 Task: Create a rule when a due date between working days ago is set on a card by anyone except me.
Action: Mouse moved to (693, 192)
Screenshot: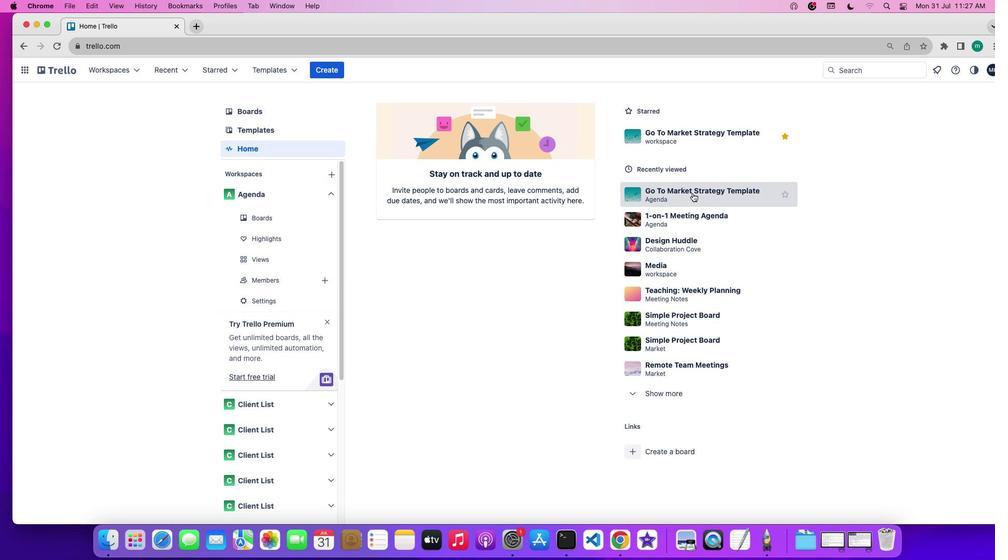 
Action: Mouse pressed left at (693, 192)
Screenshot: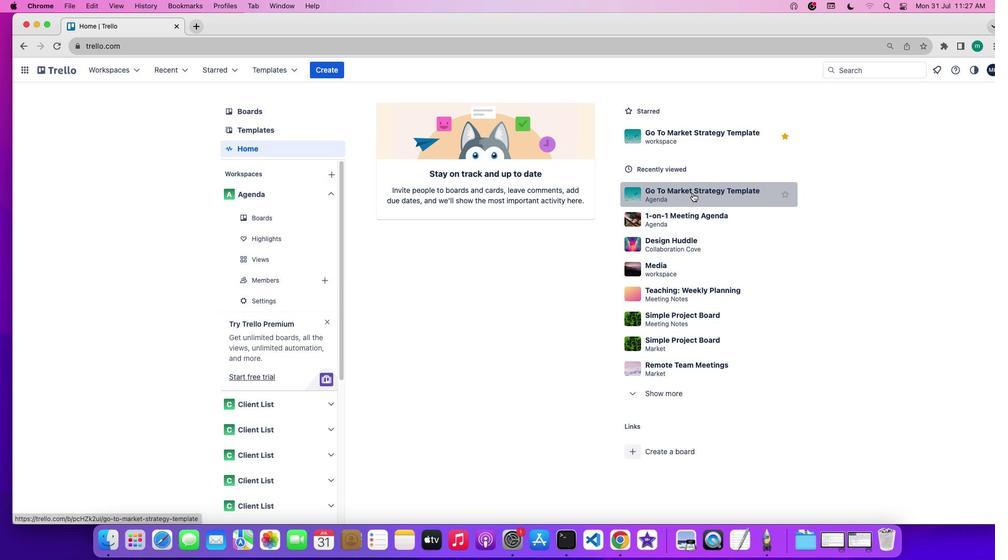 
Action: Mouse moved to (898, 226)
Screenshot: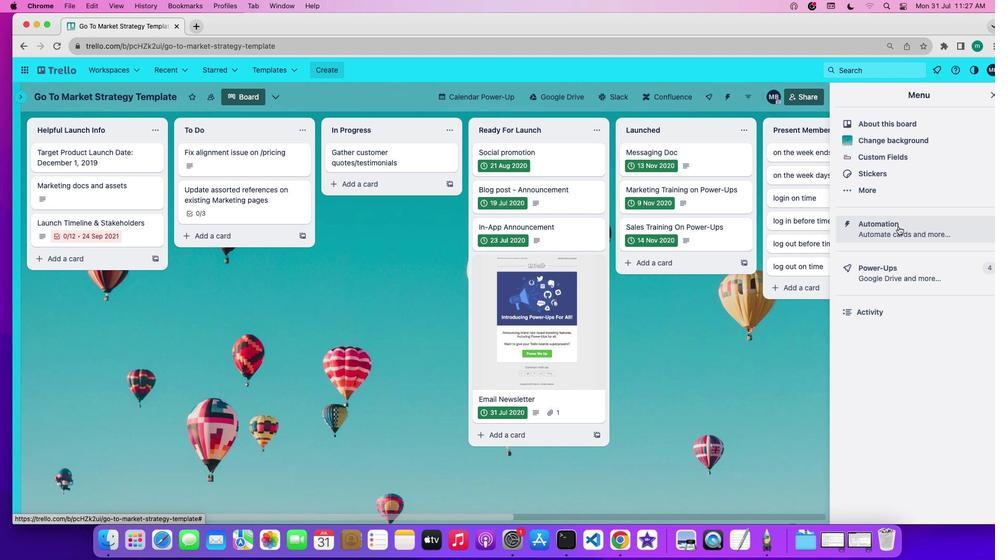 
Action: Mouse pressed left at (898, 226)
Screenshot: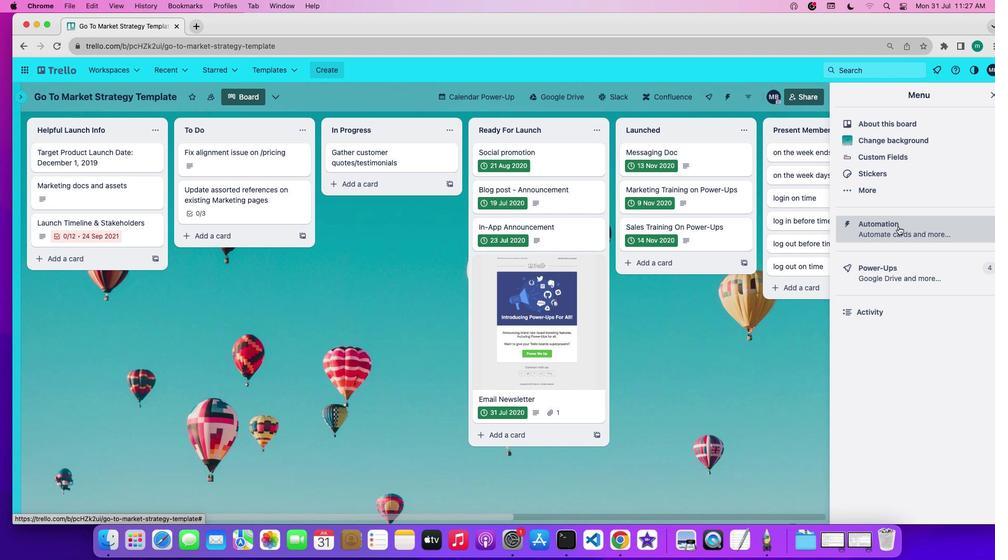
Action: Mouse moved to (58, 182)
Screenshot: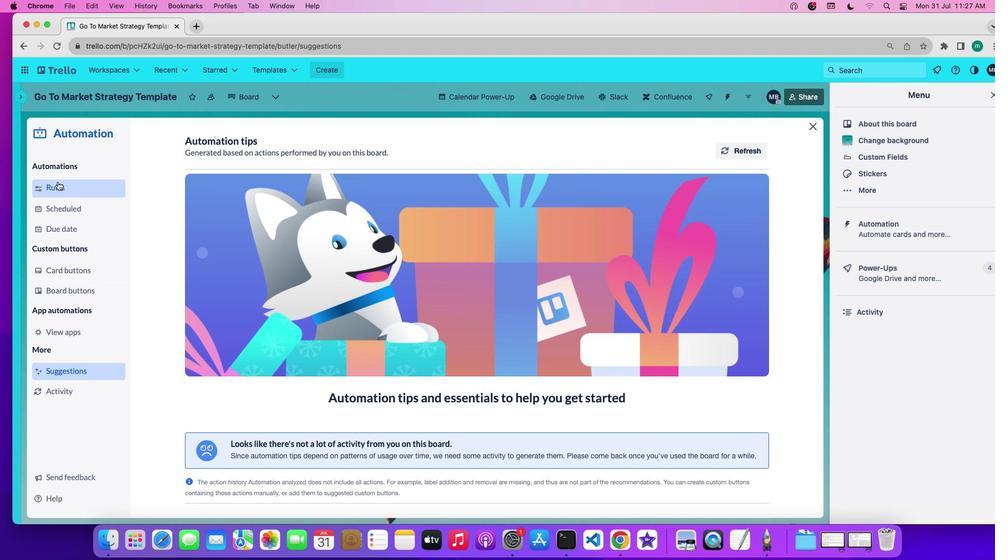 
Action: Mouse pressed left at (58, 182)
Screenshot: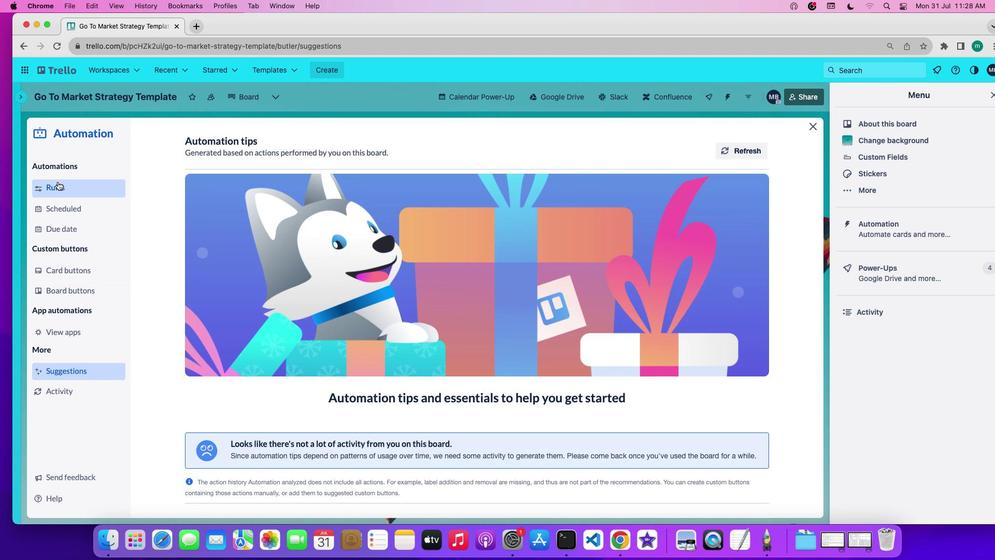 
Action: Mouse moved to (233, 367)
Screenshot: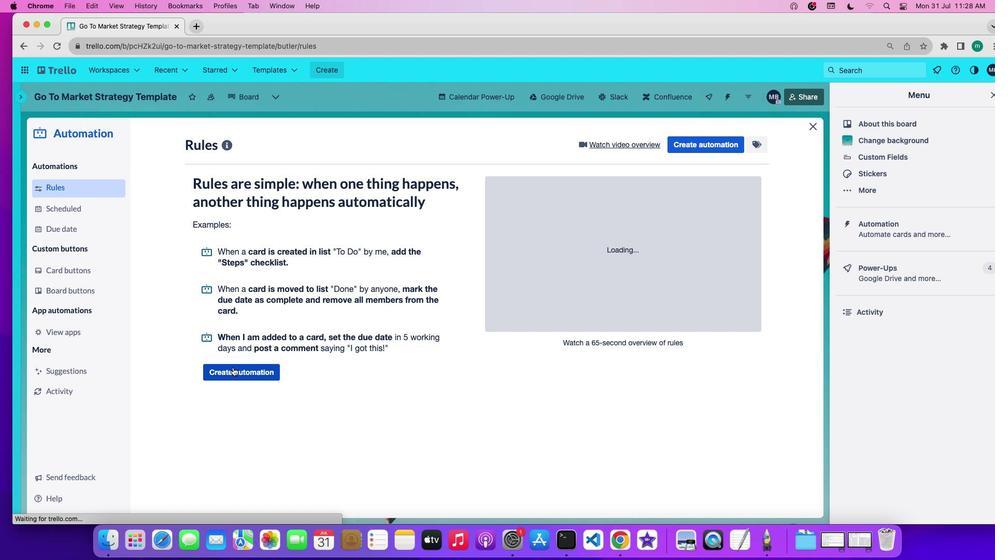 
Action: Mouse pressed left at (233, 367)
Screenshot: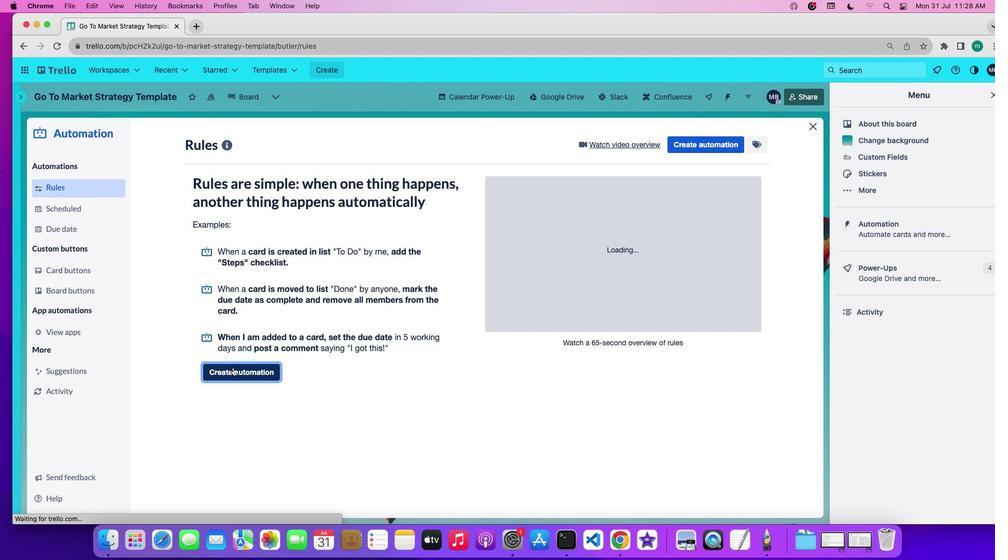 
Action: Mouse moved to (450, 244)
Screenshot: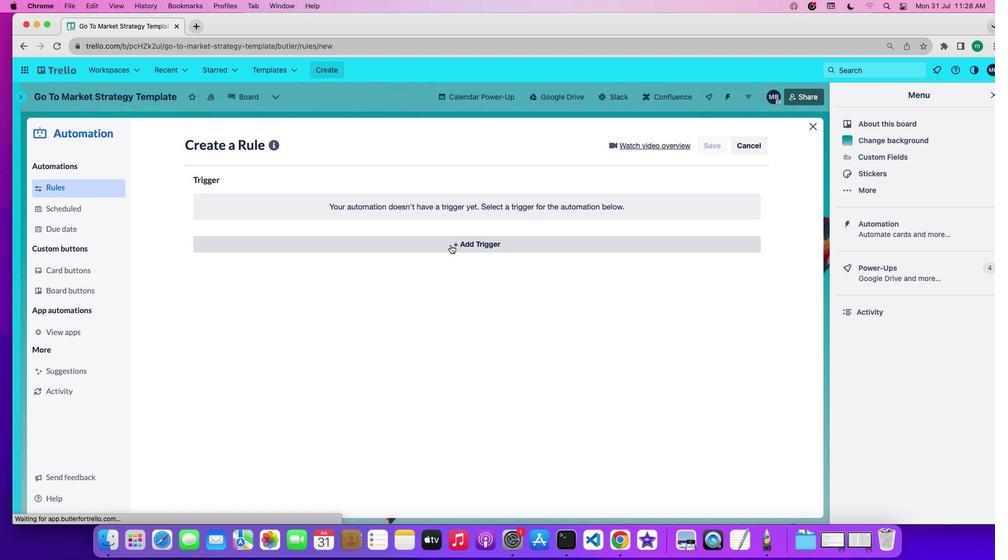 
Action: Mouse pressed left at (450, 244)
Screenshot: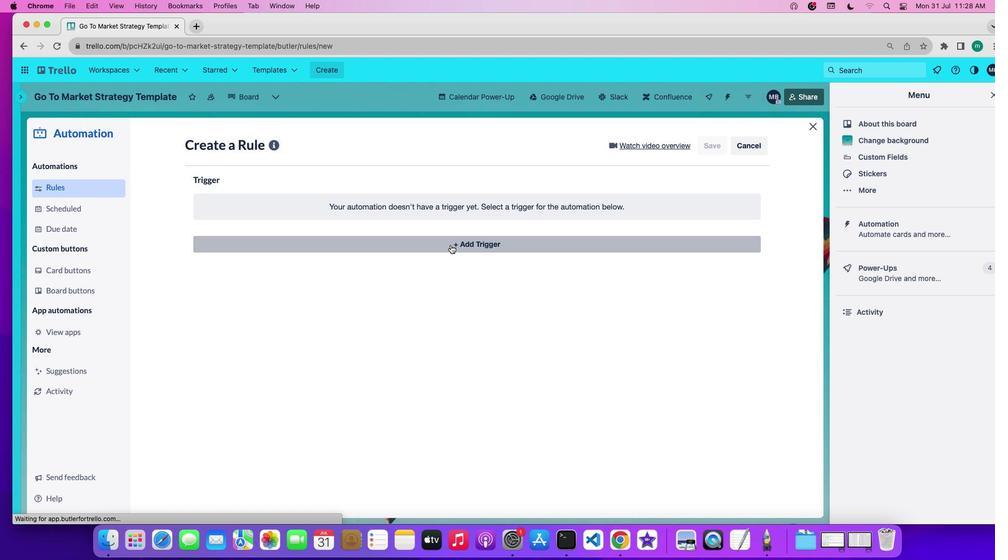 
Action: Mouse moved to (316, 274)
Screenshot: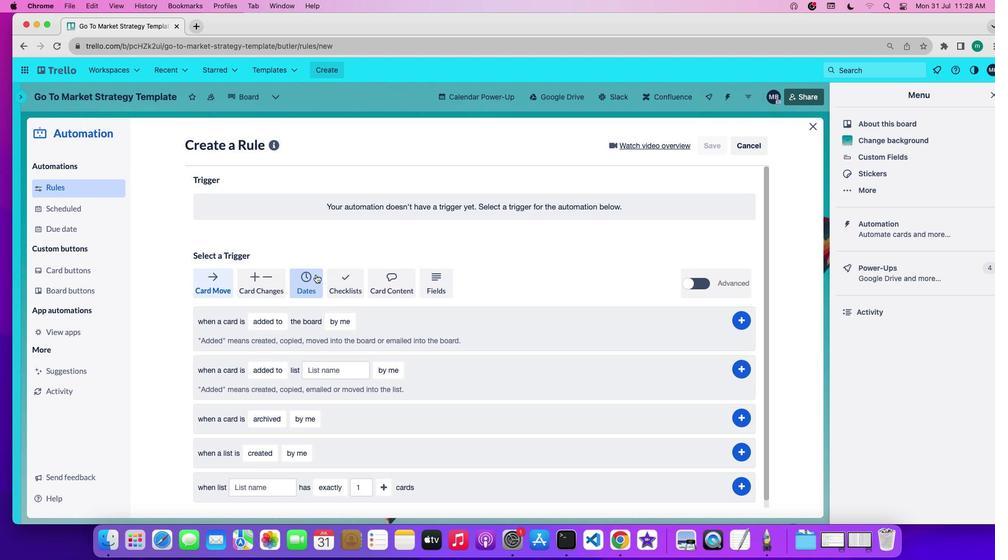 
Action: Mouse pressed left at (316, 274)
Screenshot: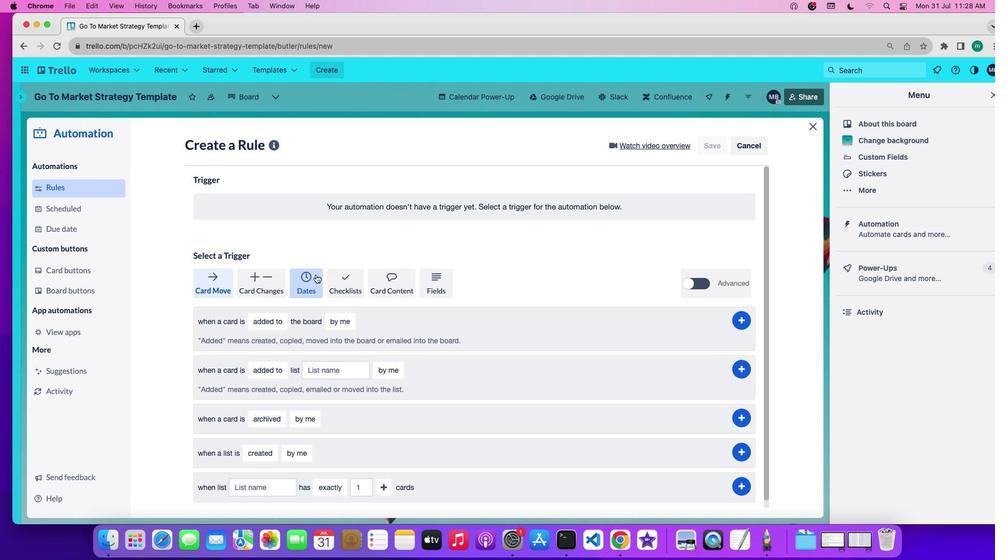
Action: Mouse moved to (244, 321)
Screenshot: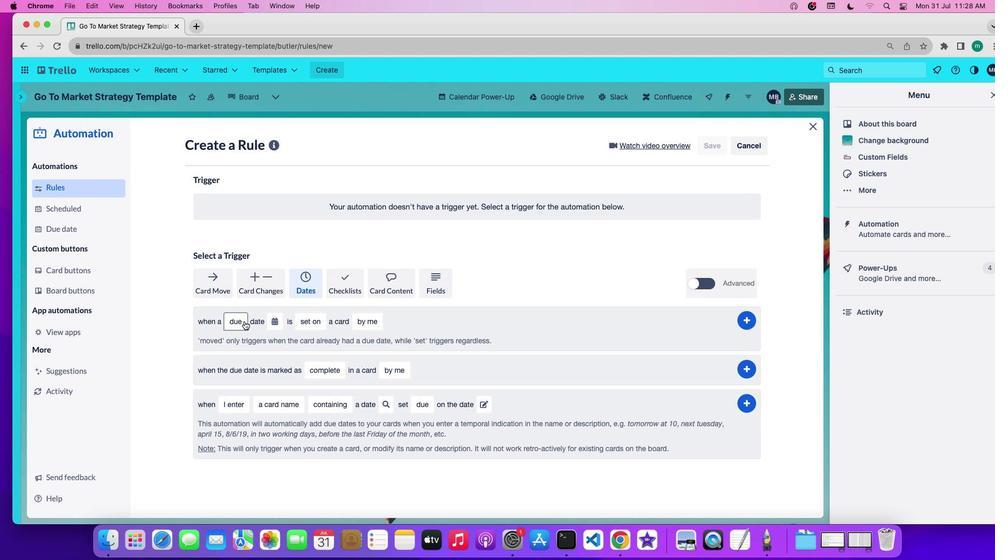 
Action: Mouse pressed left at (244, 321)
Screenshot: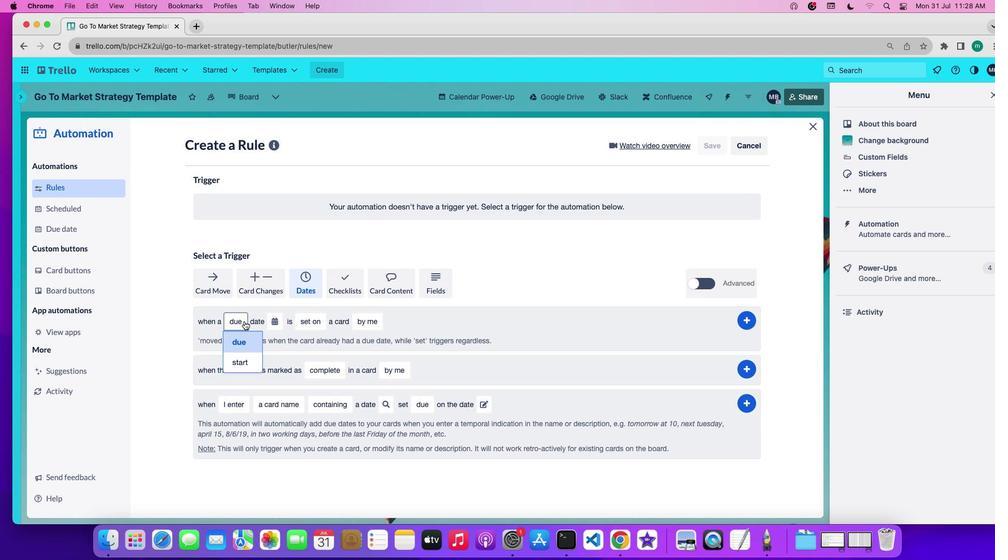 
Action: Mouse moved to (241, 343)
Screenshot: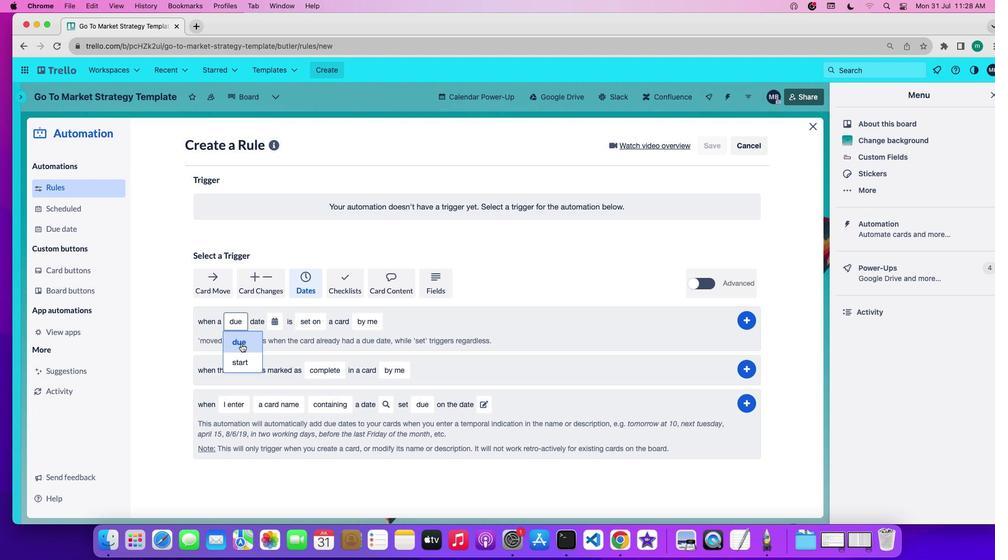 
Action: Mouse pressed left at (241, 343)
Screenshot: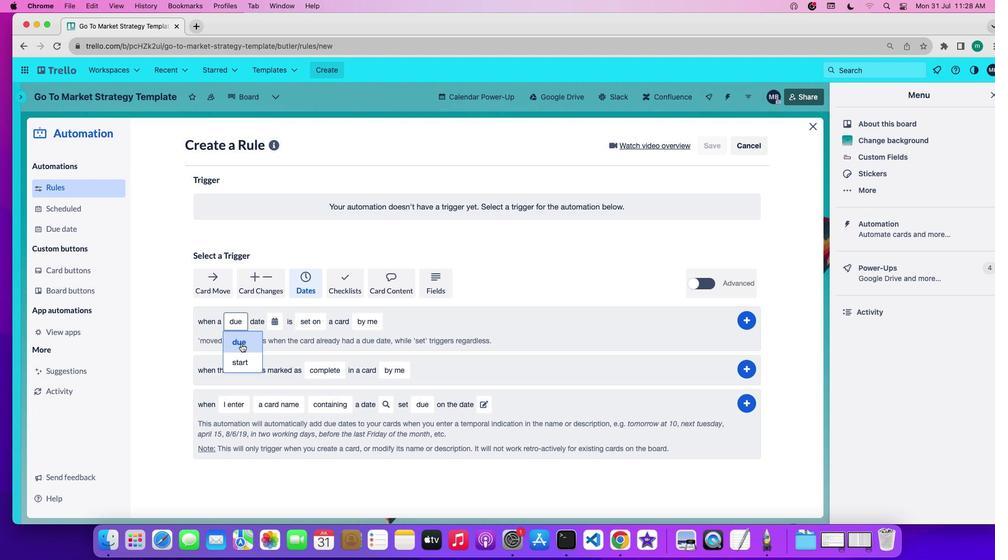 
Action: Mouse moved to (272, 324)
Screenshot: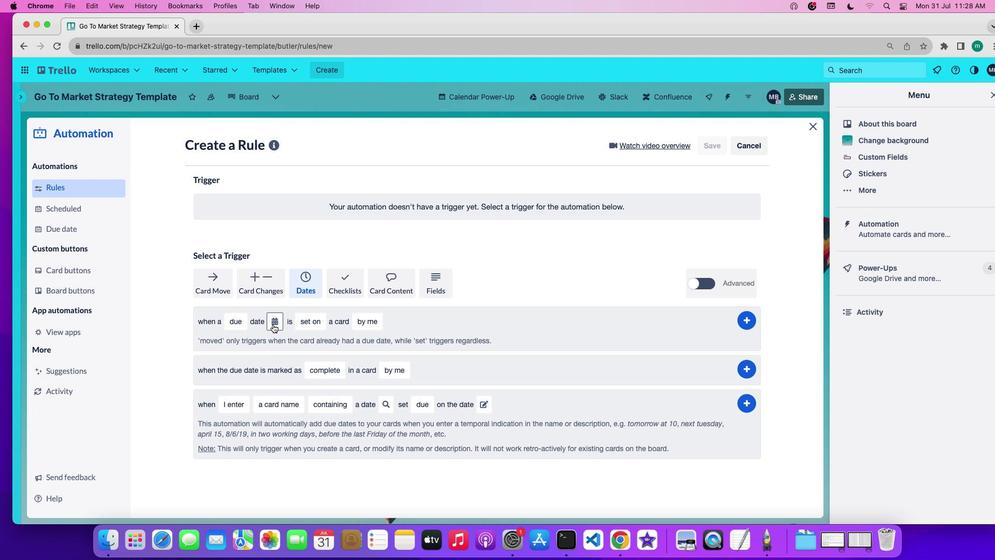 
Action: Mouse pressed left at (272, 324)
Screenshot: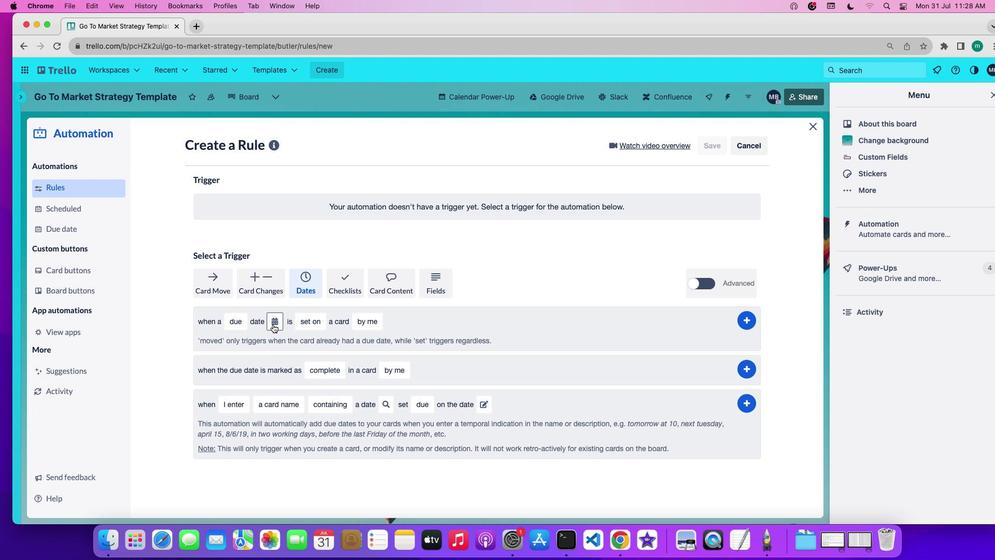 
Action: Mouse moved to (295, 386)
Screenshot: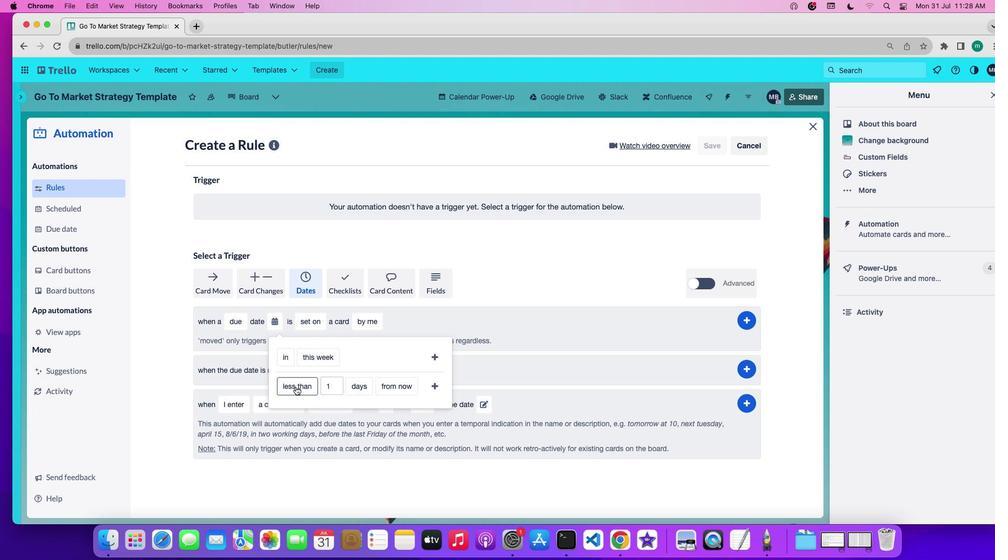 
Action: Mouse pressed left at (295, 386)
Screenshot: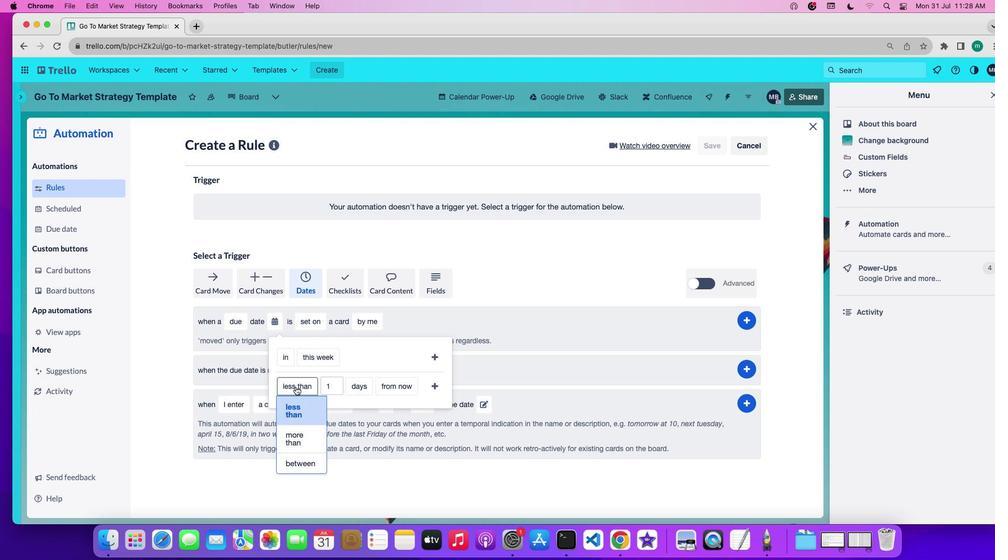 
Action: Mouse moved to (301, 464)
Screenshot: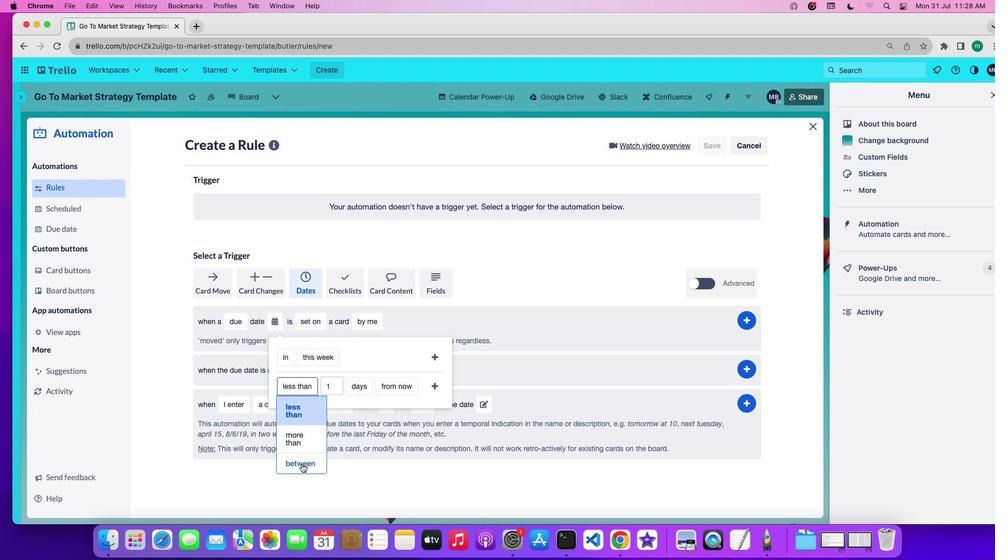 
Action: Mouse pressed left at (301, 464)
Screenshot: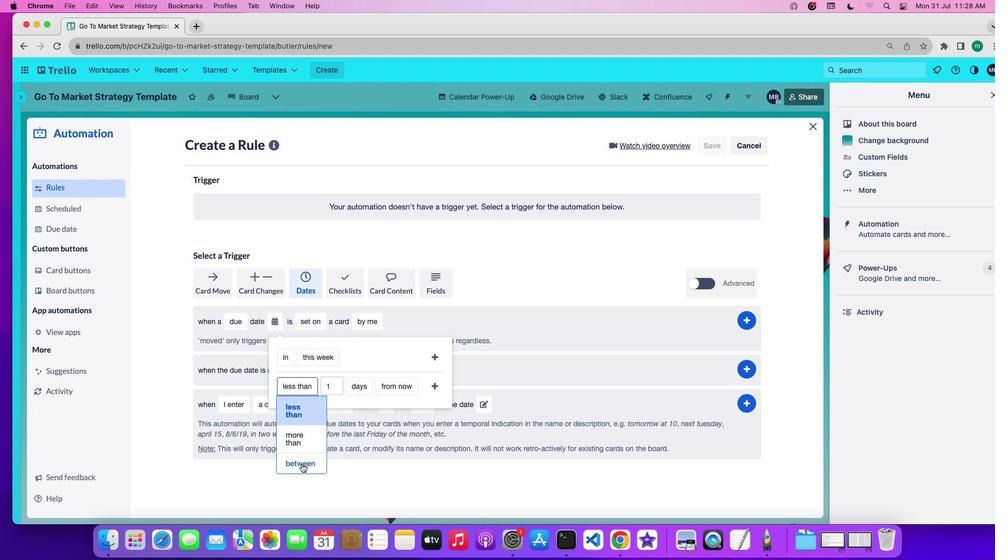 
Action: Mouse moved to (392, 389)
Screenshot: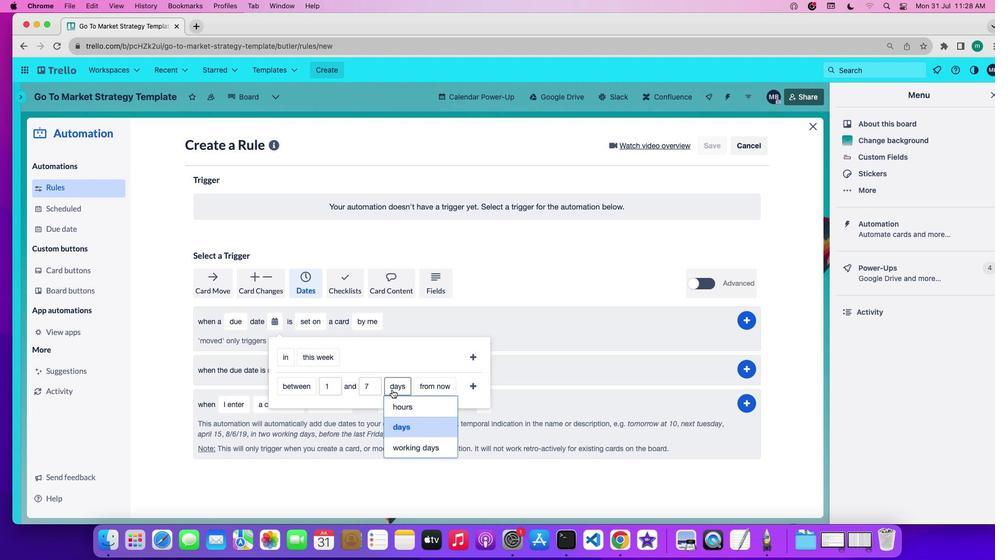 
Action: Mouse pressed left at (392, 389)
Screenshot: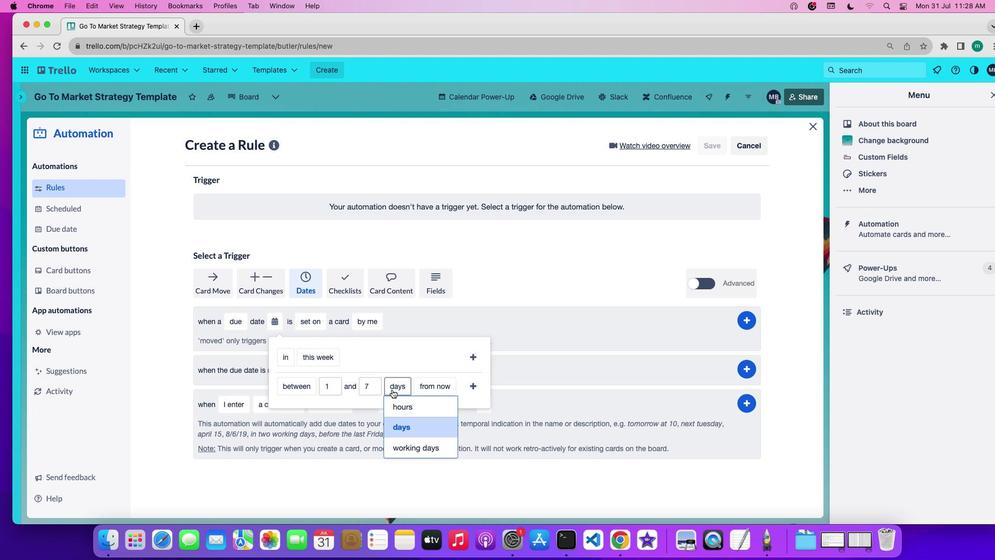
Action: Mouse moved to (405, 449)
Screenshot: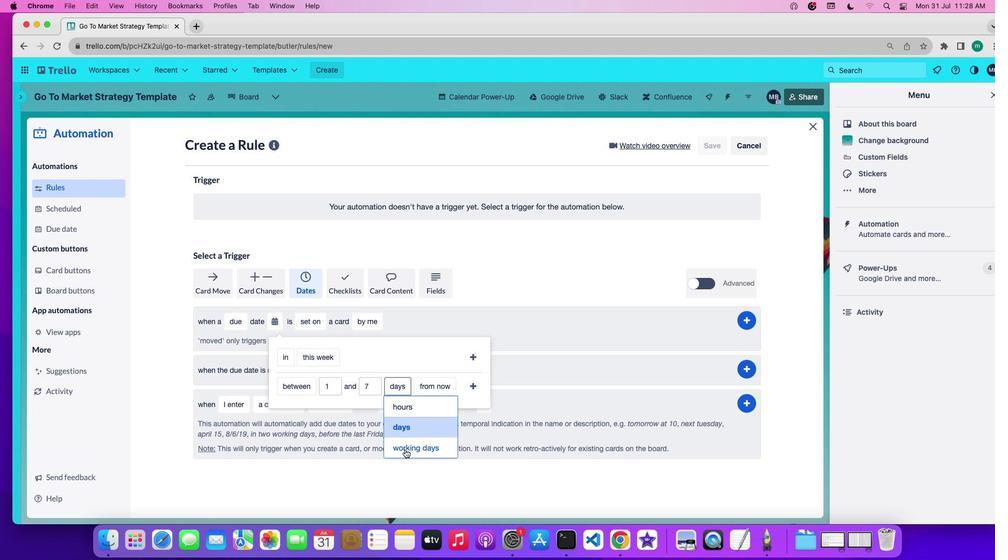 
Action: Mouse pressed left at (405, 449)
Screenshot: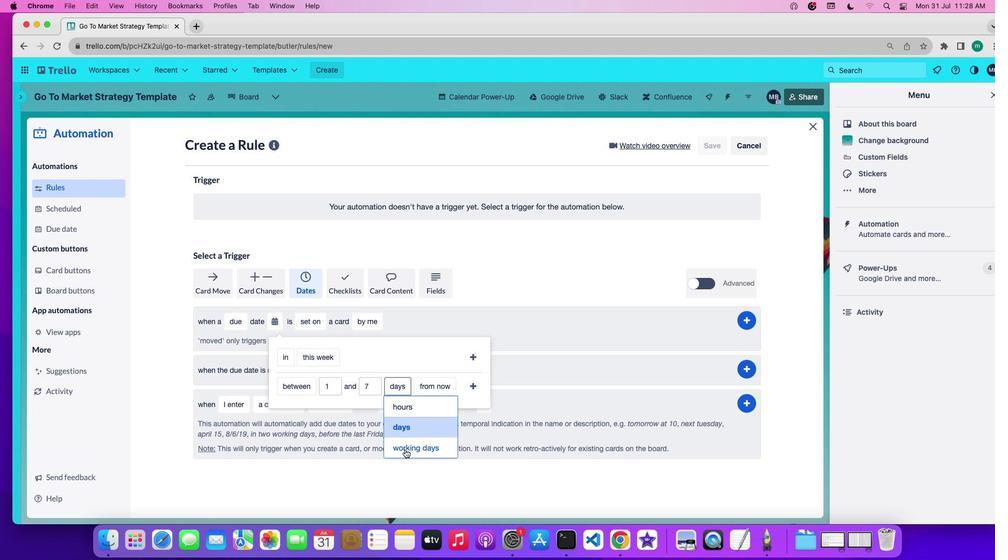 
Action: Mouse moved to (461, 379)
Screenshot: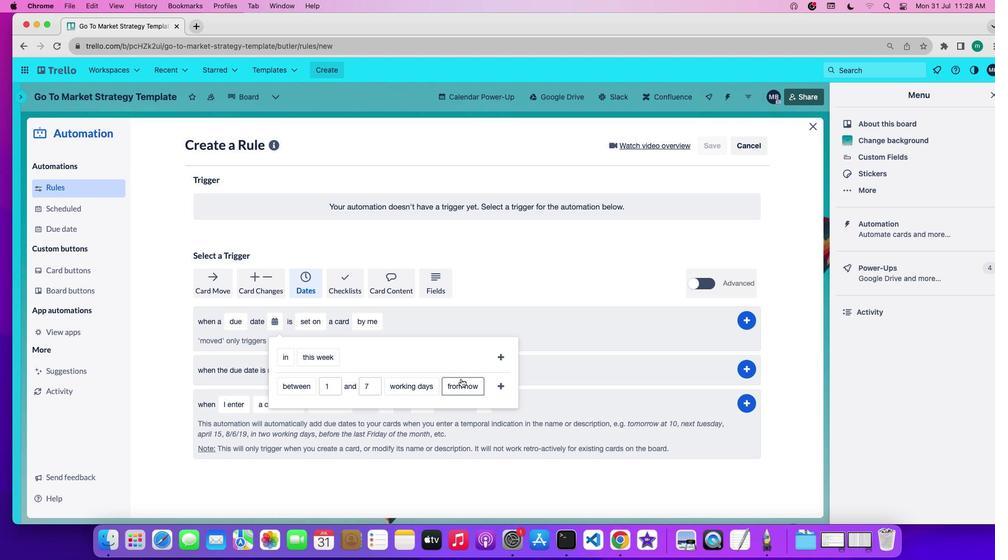 
Action: Mouse pressed left at (461, 379)
Screenshot: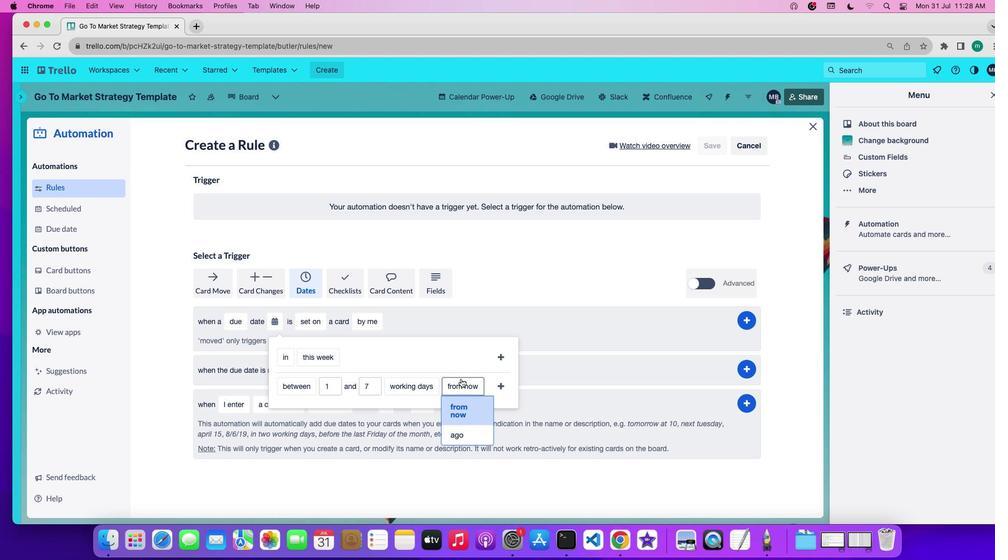 
Action: Mouse moved to (461, 427)
Screenshot: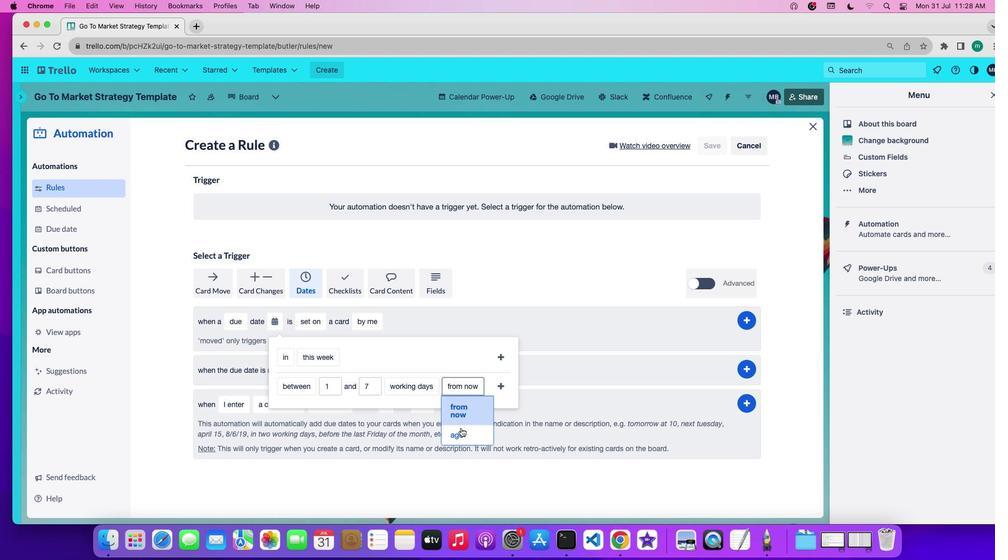 
Action: Mouse pressed left at (461, 427)
Screenshot: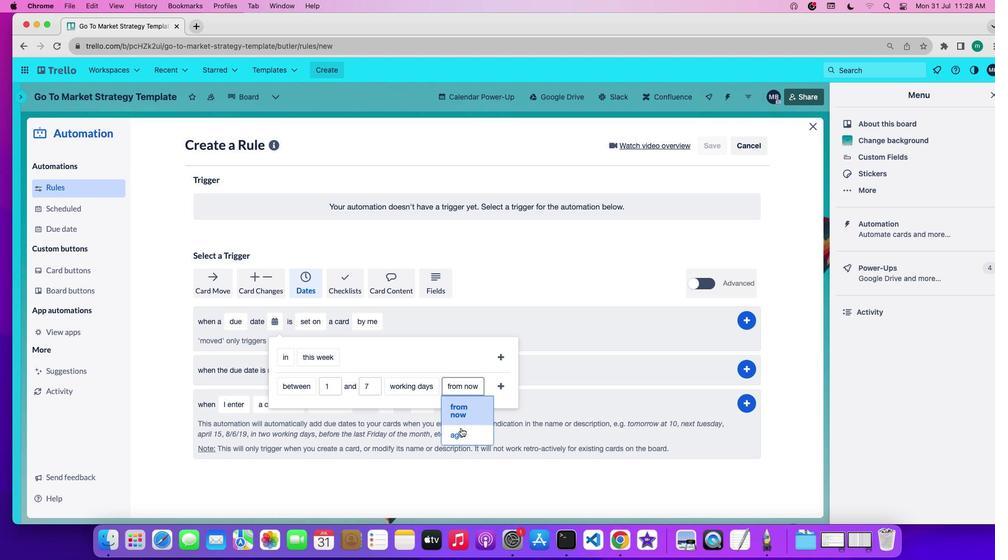 
Action: Mouse moved to (483, 385)
Screenshot: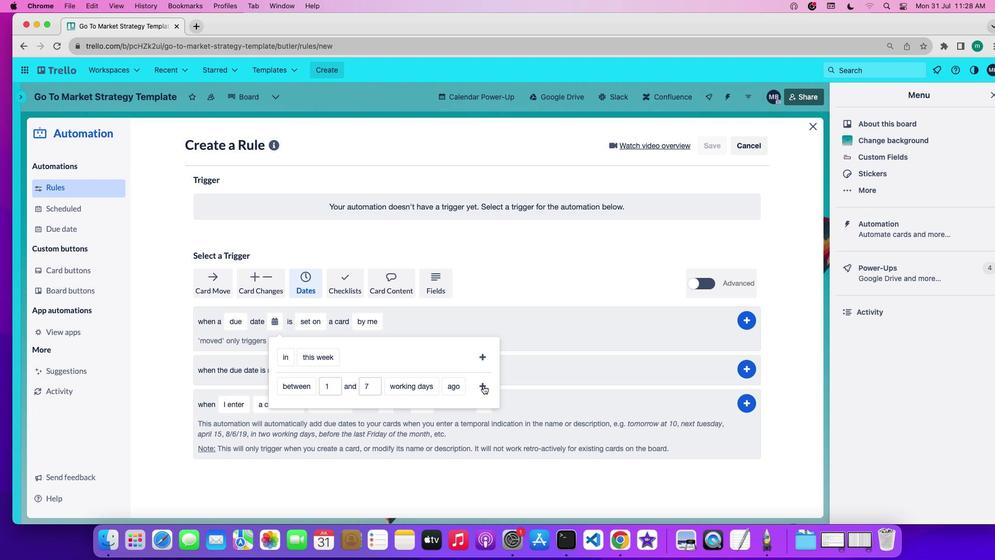
Action: Mouse pressed left at (483, 385)
Screenshot: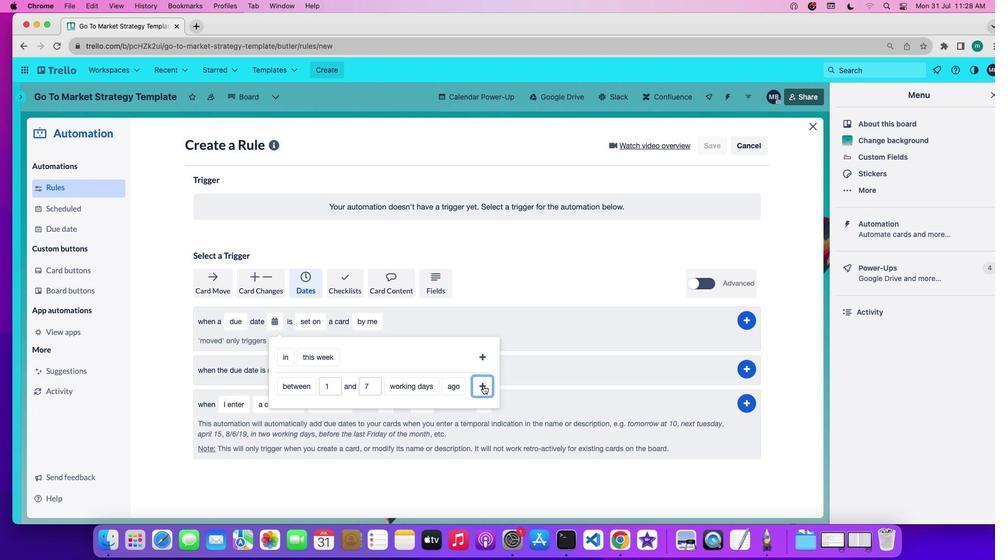 
Action: Mouse moved to (428, 323)
Screenshot: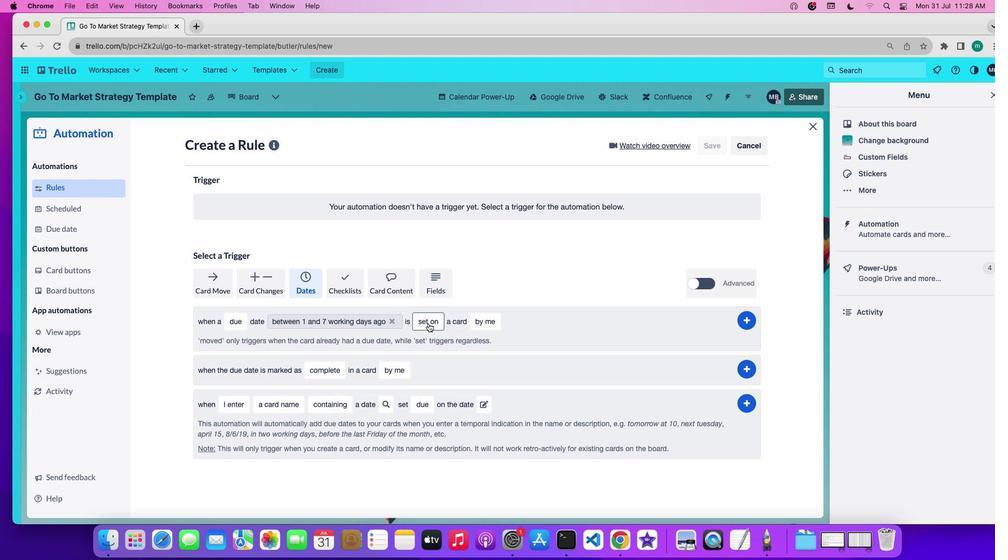 
Action: Mouse pressed left at (428, 323)
Screenshot: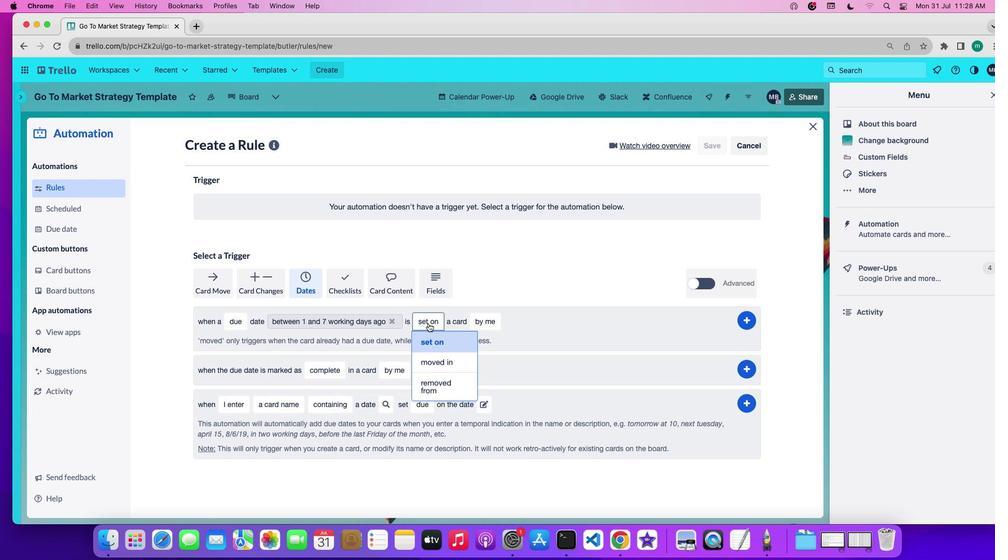 
Action: Mouse moved to (426, 347)
Screenshot: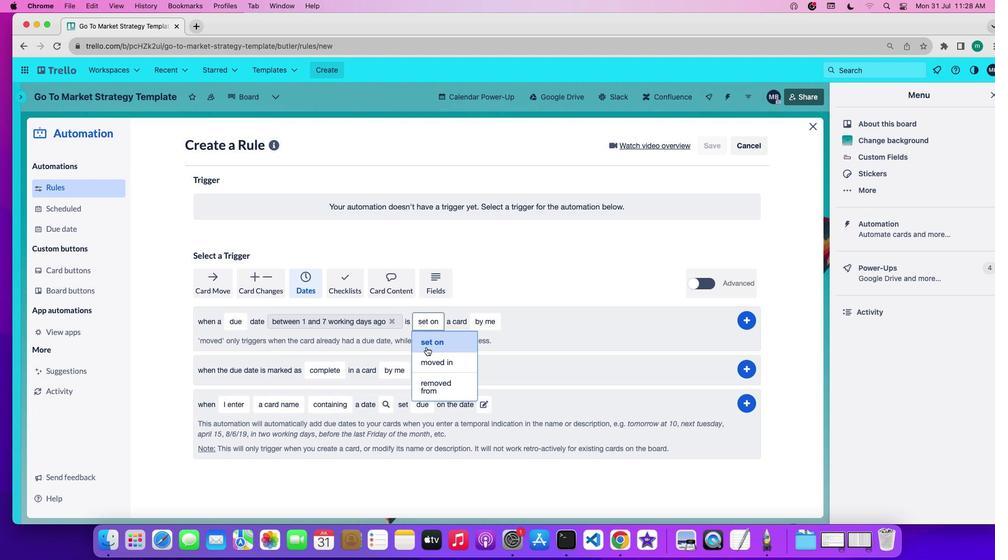 
Action: Mouse pressed left at (426, 347)
Screenshot: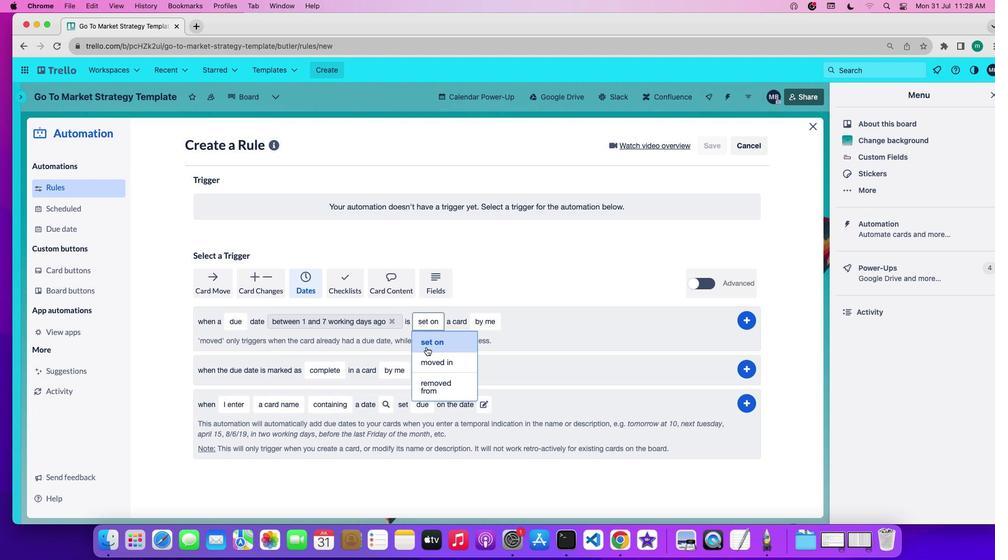 
Action: Mouse moved to (479, 323)
Screenshot: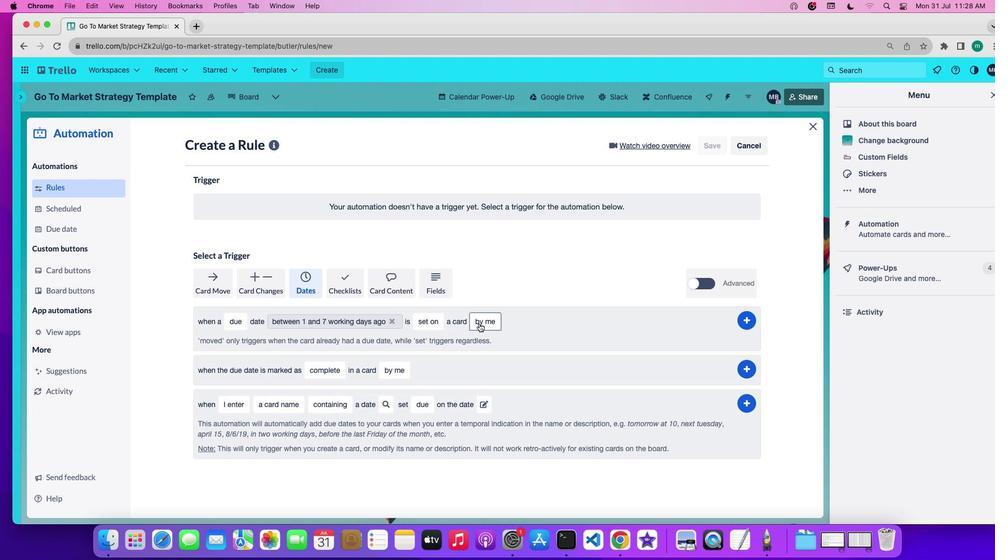 
Action: Mouse pressed left at (479, 323)
Screenshot: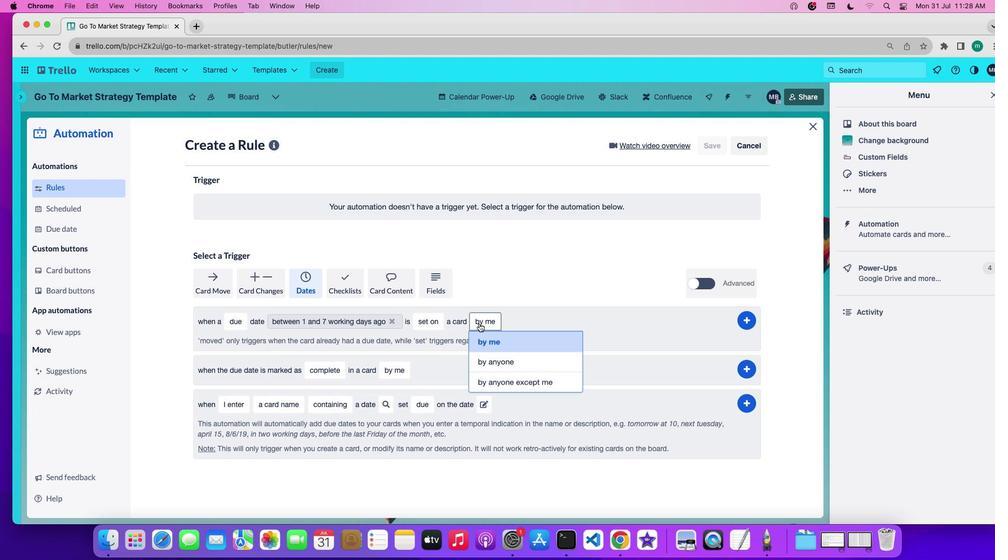 
Action: Mouse moved to (505, 378)
Screenshot: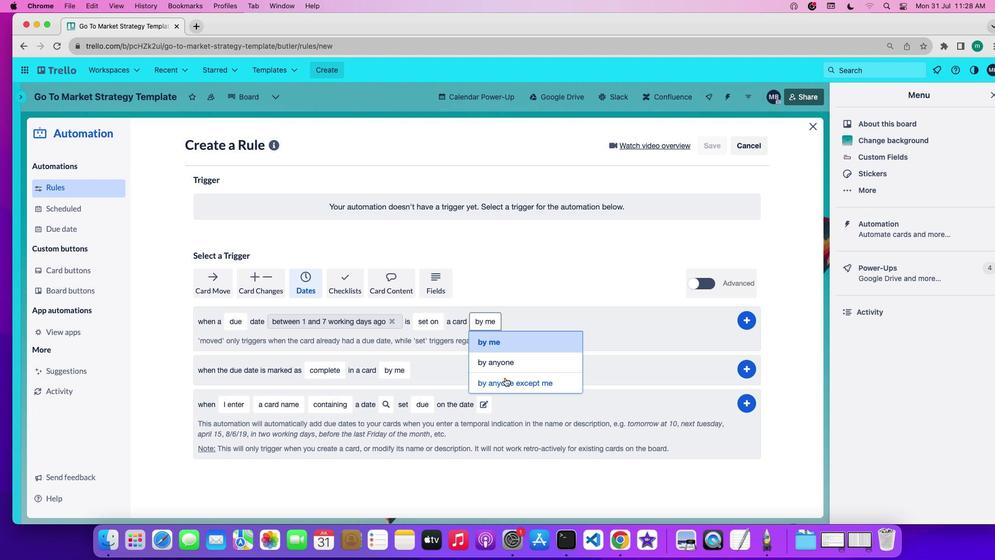 
Action: Mouse pressed left at (505, 378)
Screenshot: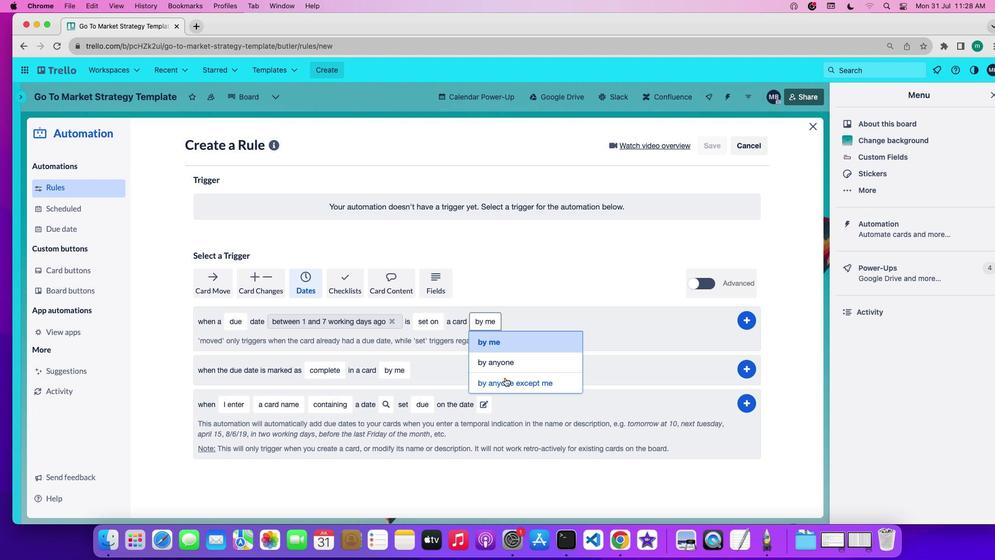
Action: Mouse moved to (745, 319)
Screenshot: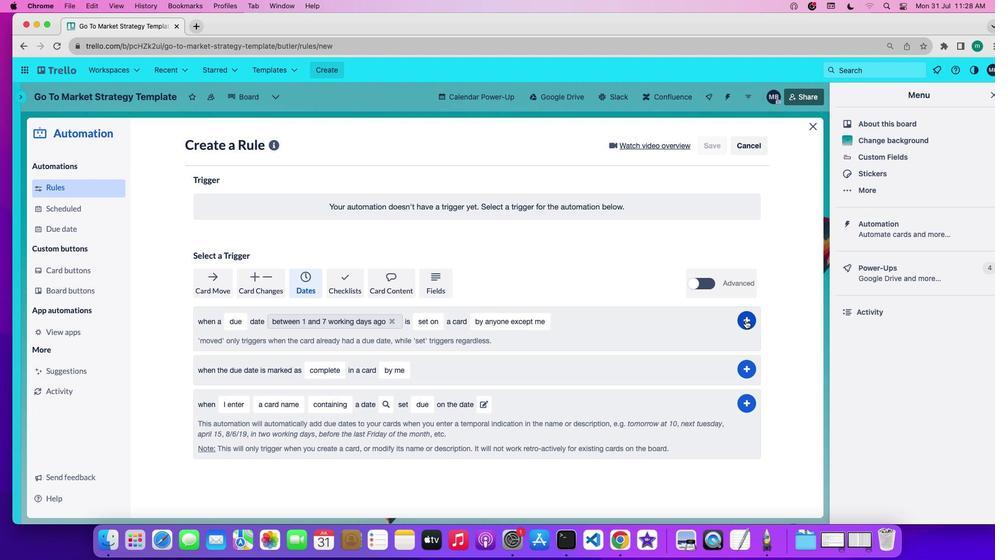 
Action: Mouse pressed left at (745, 319)
Screenshot: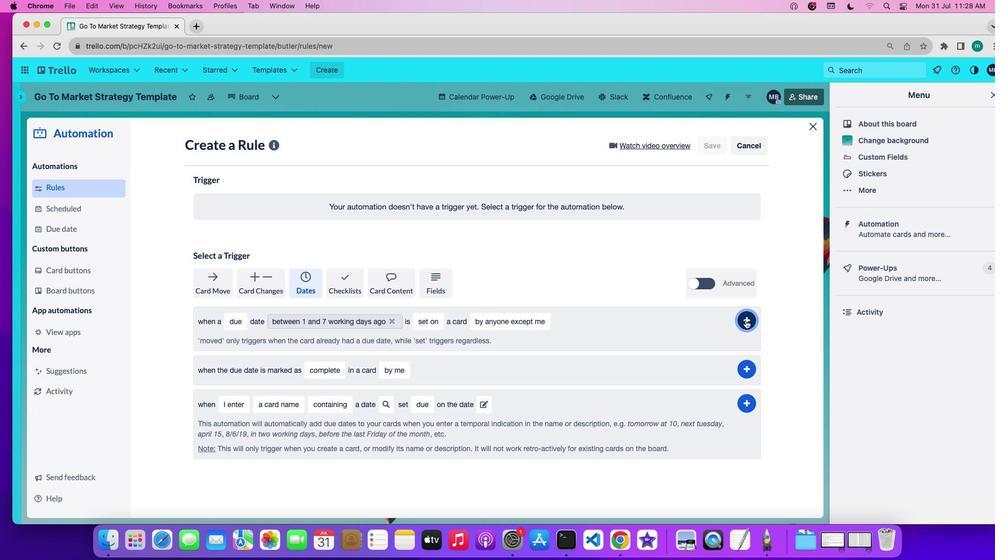 
Action: Mouse moved to (635, 342)
Screenshot: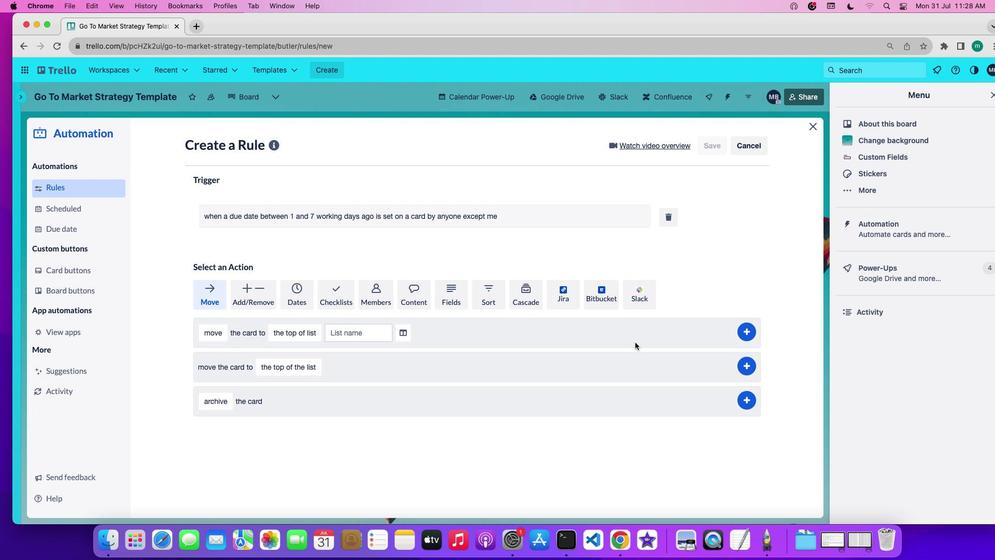 
